 Task: Add the pronouns in the profile information as custom.
Action: Mouse moved to (467, 445)
Screenshot: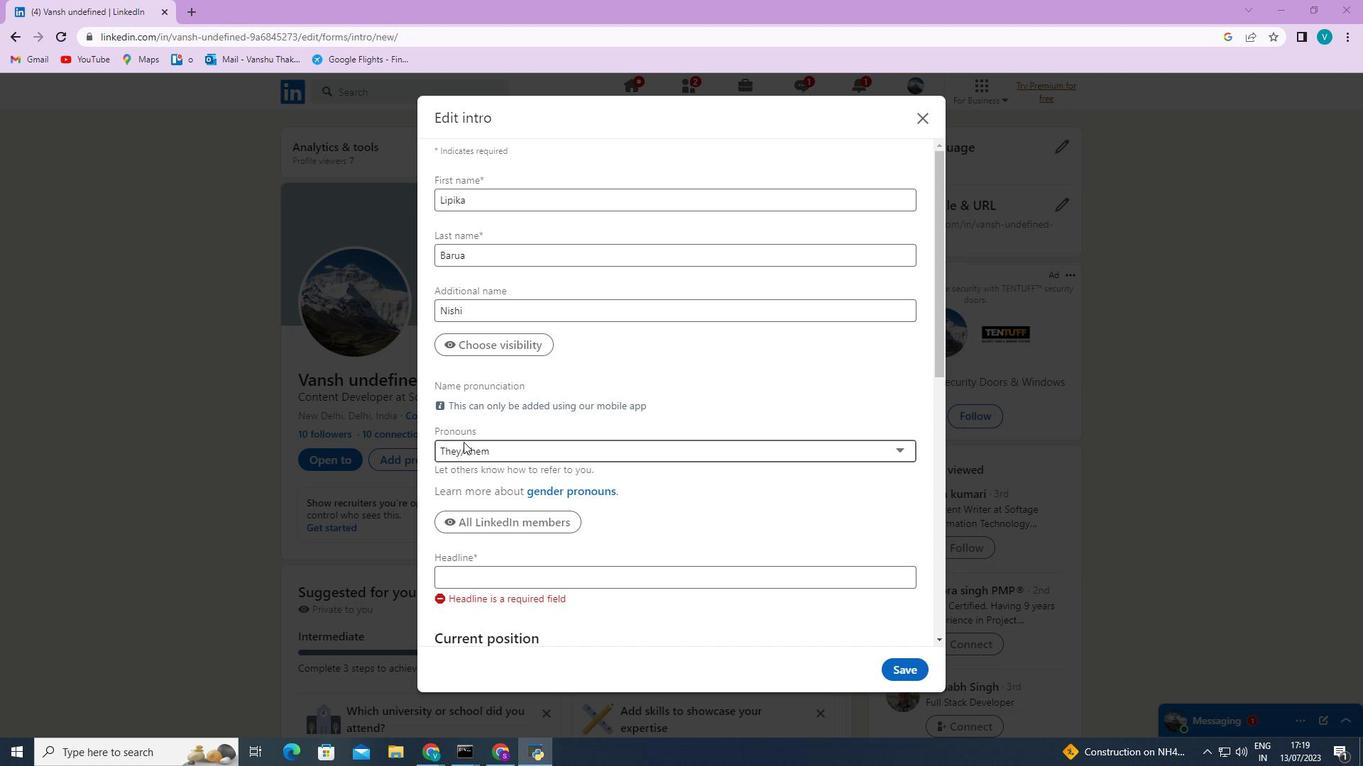
Action: Mouse pressed left at (467, 445)
Screenshot: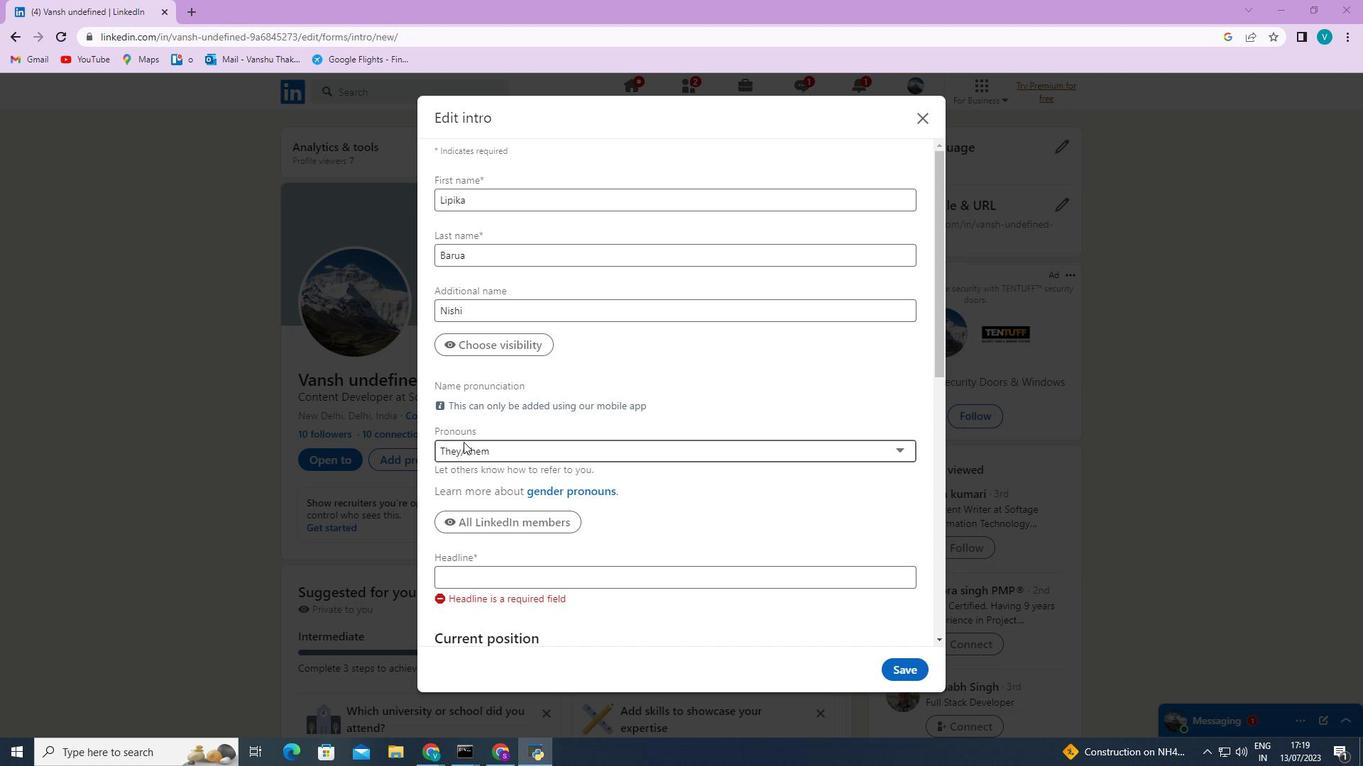 
Action: Mouse moved to (471, 526)
Screenshot: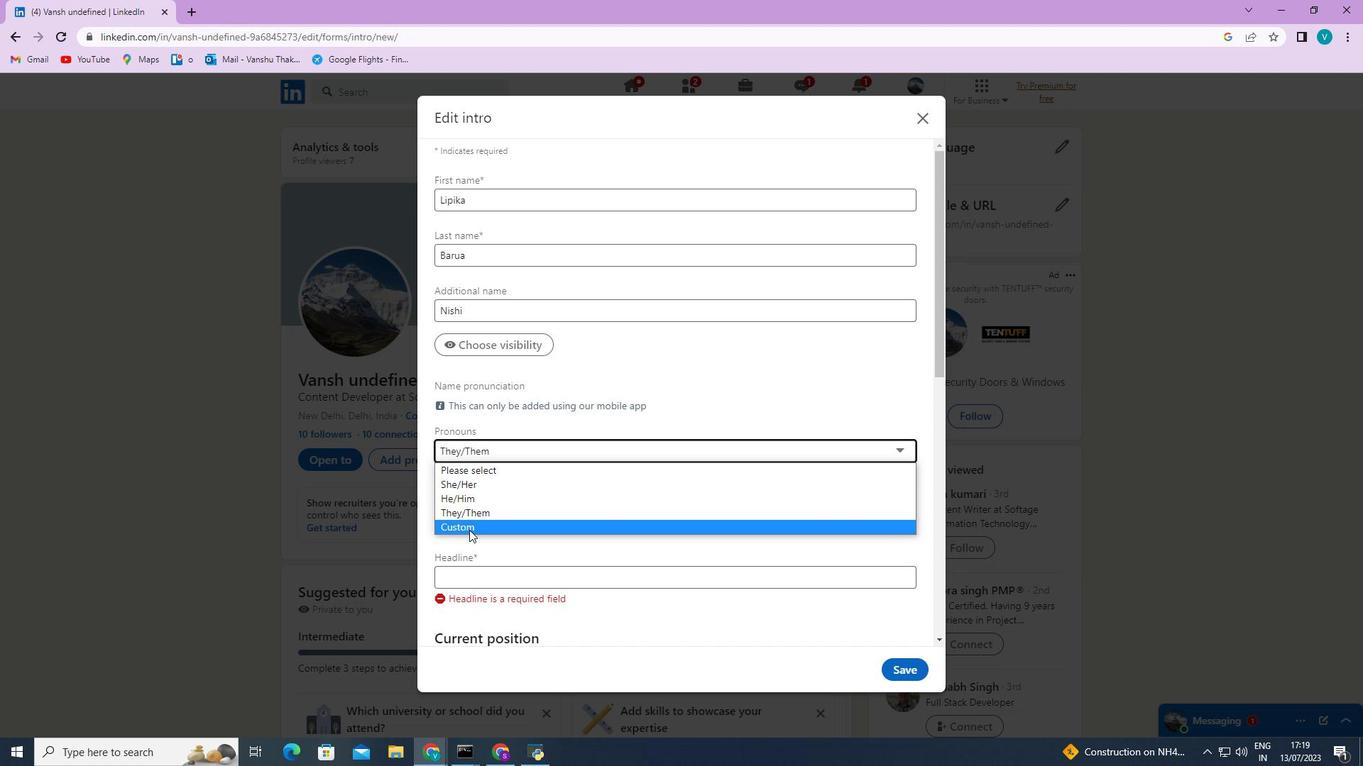 
Action: Mouse pressed left at (471, 526)
Screenshot: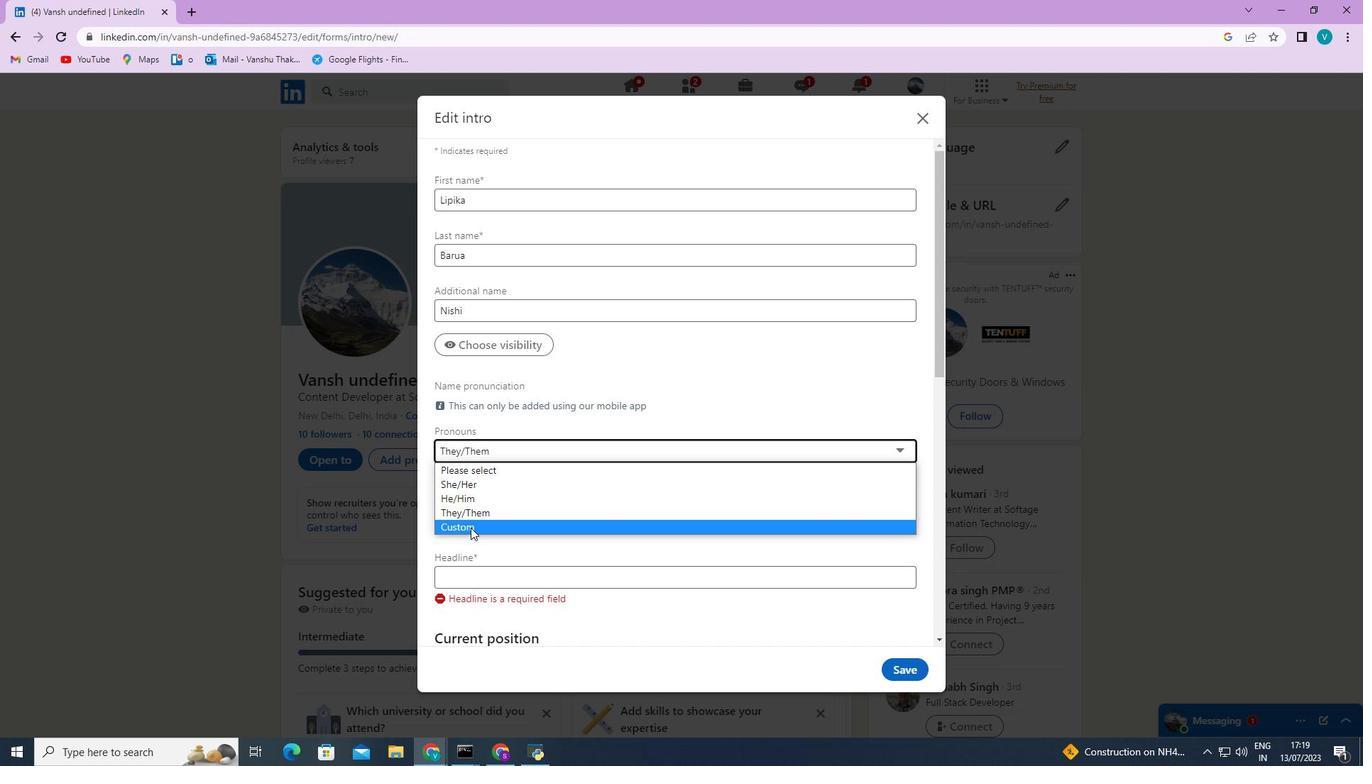 
